 Task: Move the task Login page not loading or unresponsive to the section Done in the project ZeroG and filter the tasks in the project by Incomplete tasks.
Action: Mouse moved to (48, 317)
Screenshot: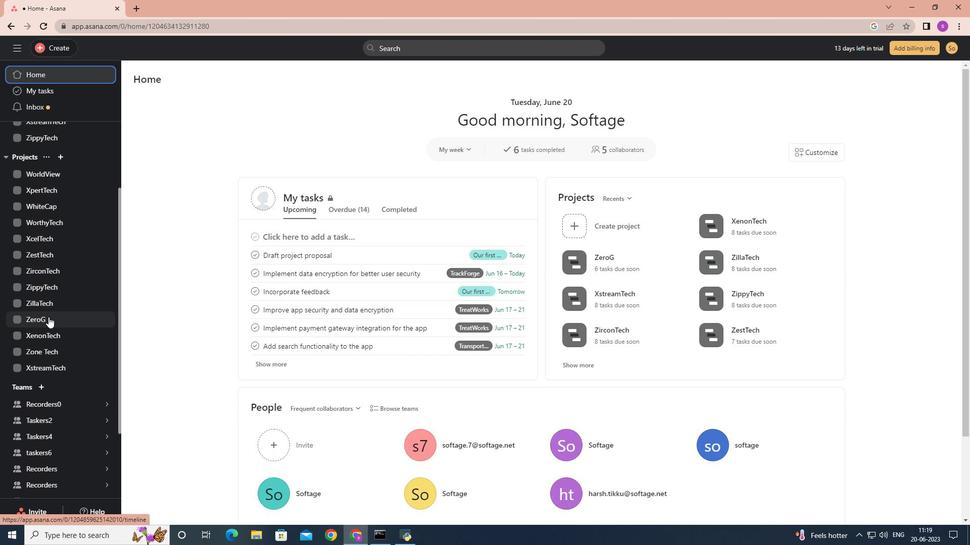
Action: Mouse pressed left at (48, 317)
Screenshot: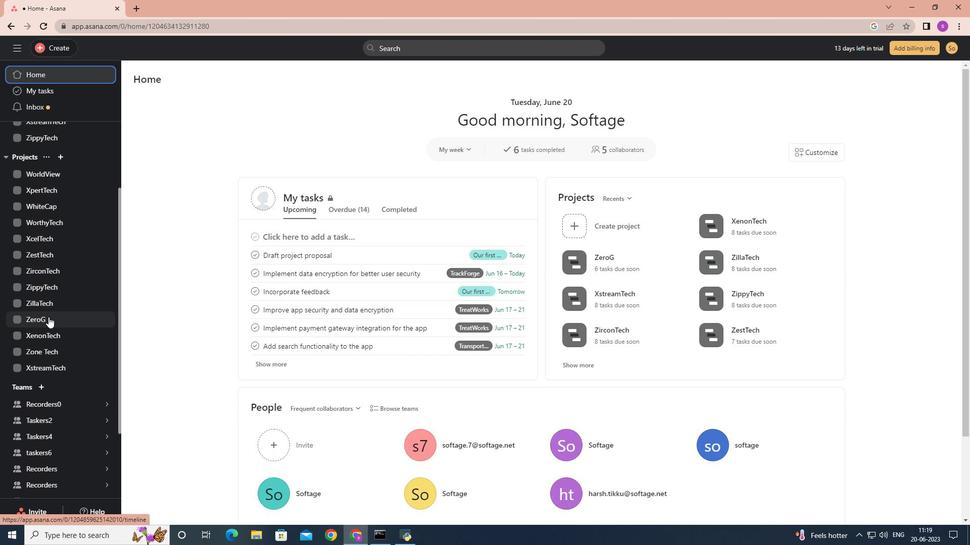 
Action: Mouse moved to (178, 104)
Screenshot: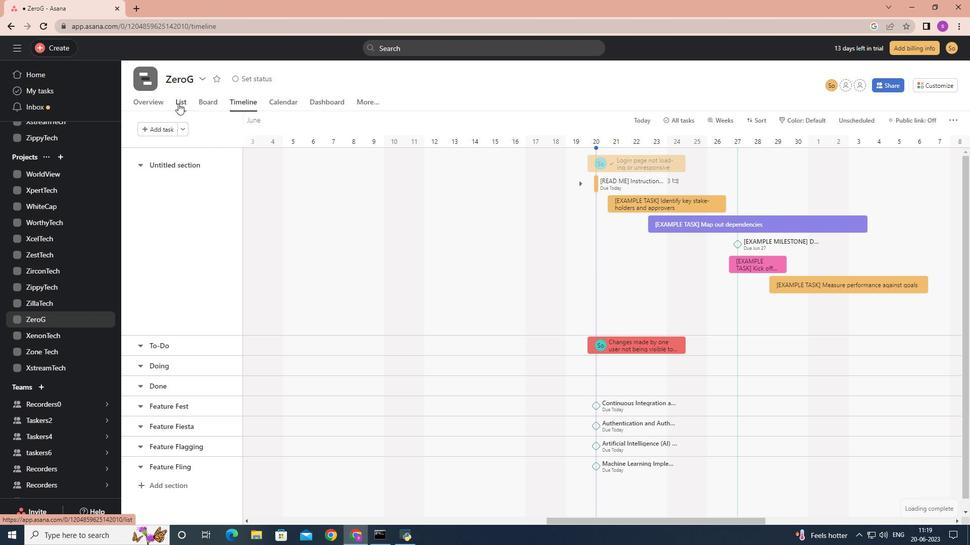 
Action: Mouse pressed left at (178, 104)
Screenshot: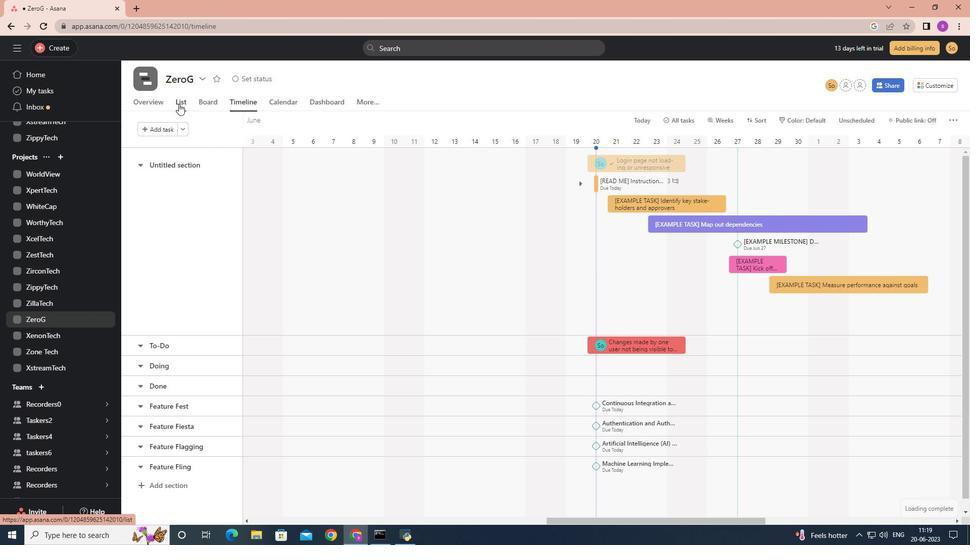 
Action: Mouse moved to (367, 195)
Screenshot: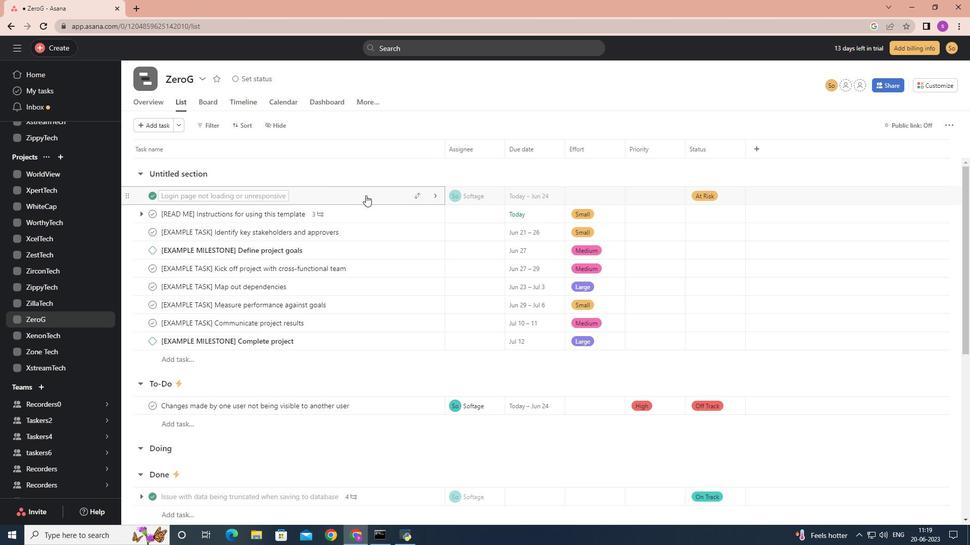 
Action: Mouse pressed left at (367, 195)
Screenshot: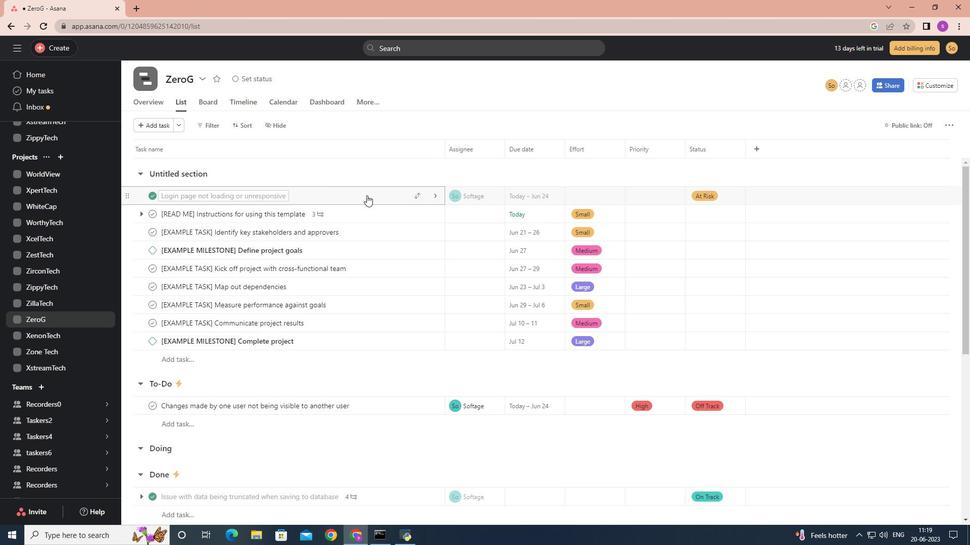 
Action: Mouse moved to (781, 221)
Screenshot: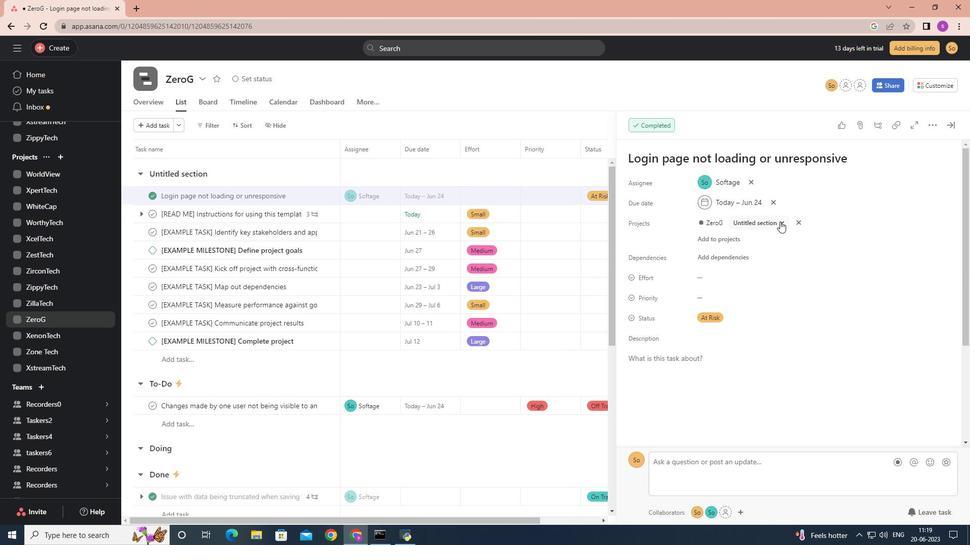 
Action: Mouse pressed left at (781, 221)
Screenshot: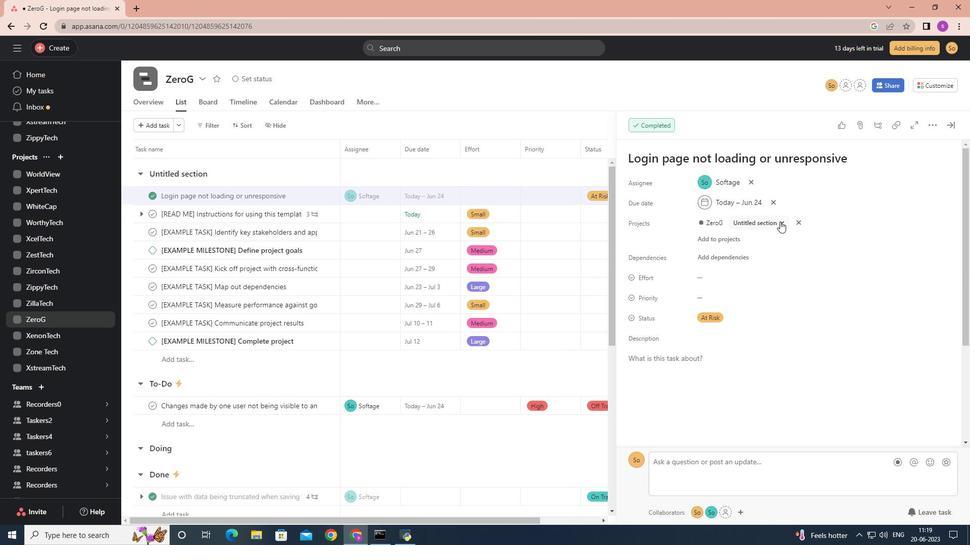 
Action: Mouse moved to (732, 297)
Screenshot: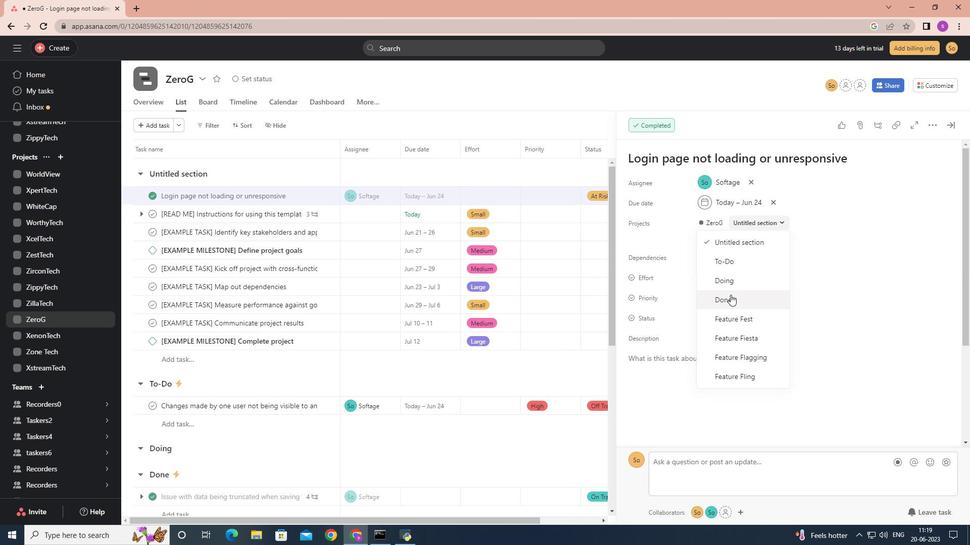 
Action: Mouse pressed left at (732, 297)
Screenshot: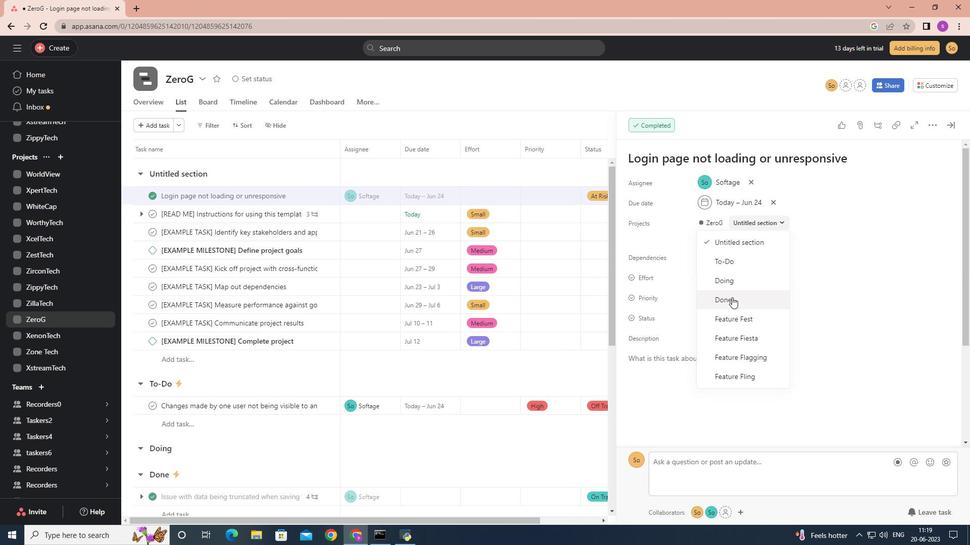 
Action: Mouse moved to (215, 127)
Screenshot: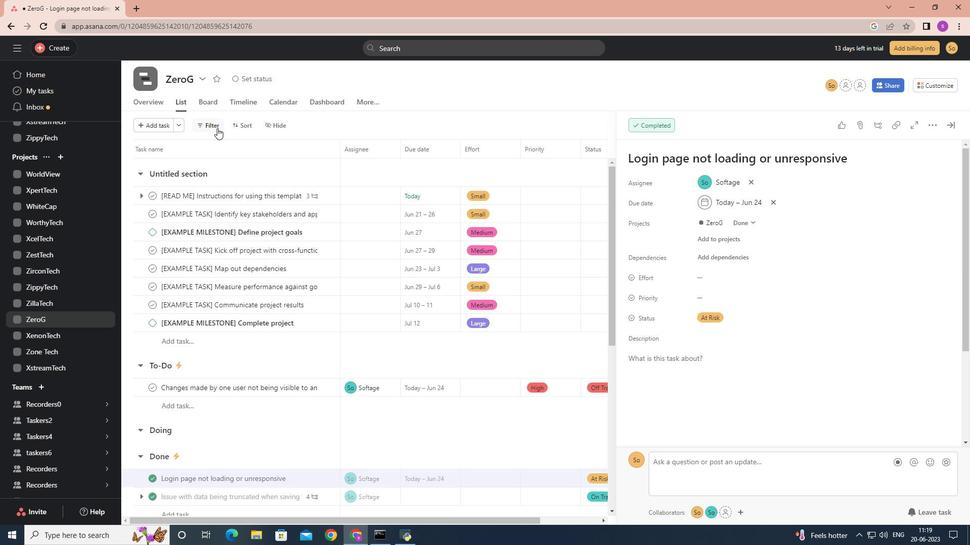 
Action: Mouse pressed left at (215, 127)
Screenshot: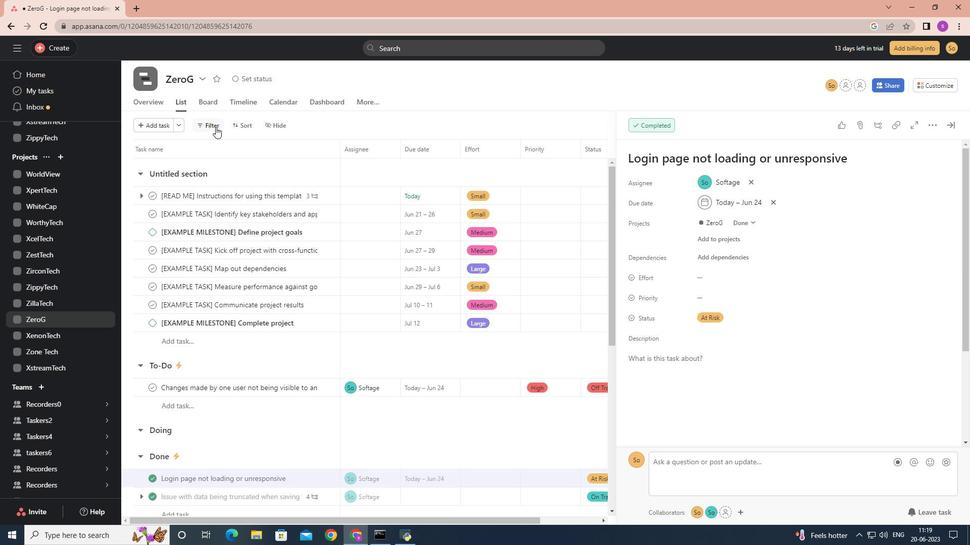 
Action: Mouse moved to (244, 164)
Screenshot: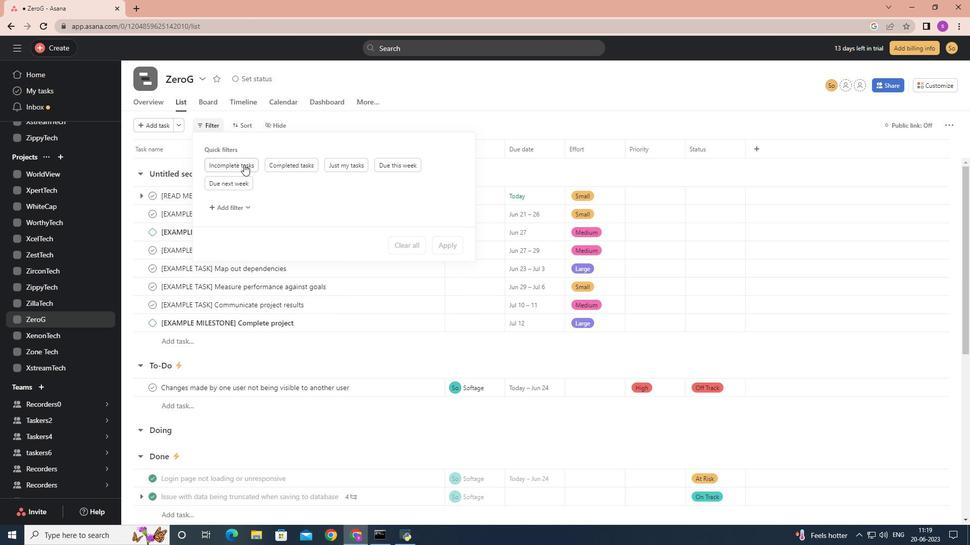 
Action: Mouse pressed left at (244, 164)
Screenshot: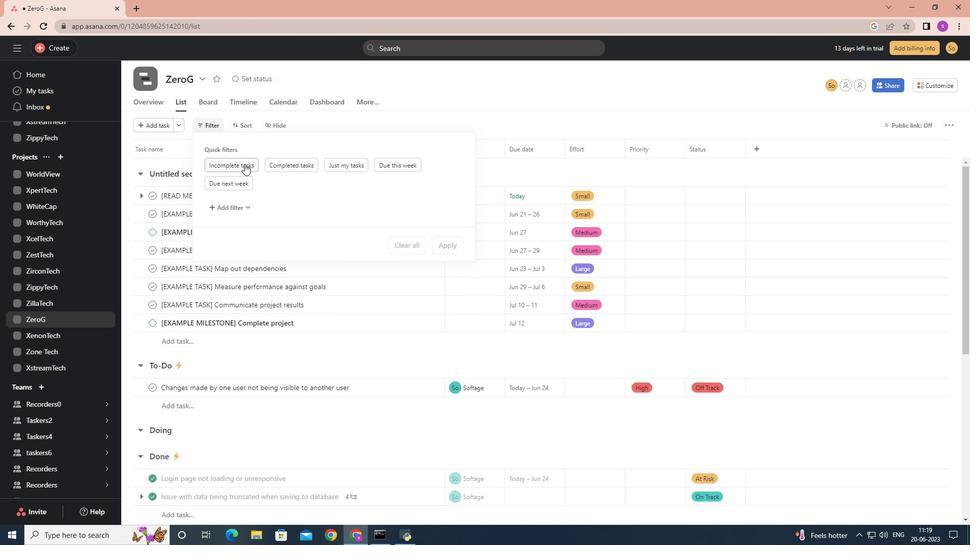 
